 Task: Change the line spacing to 1.5 for the text.
Action: Mouse moved to (339, 473)
Screenshot: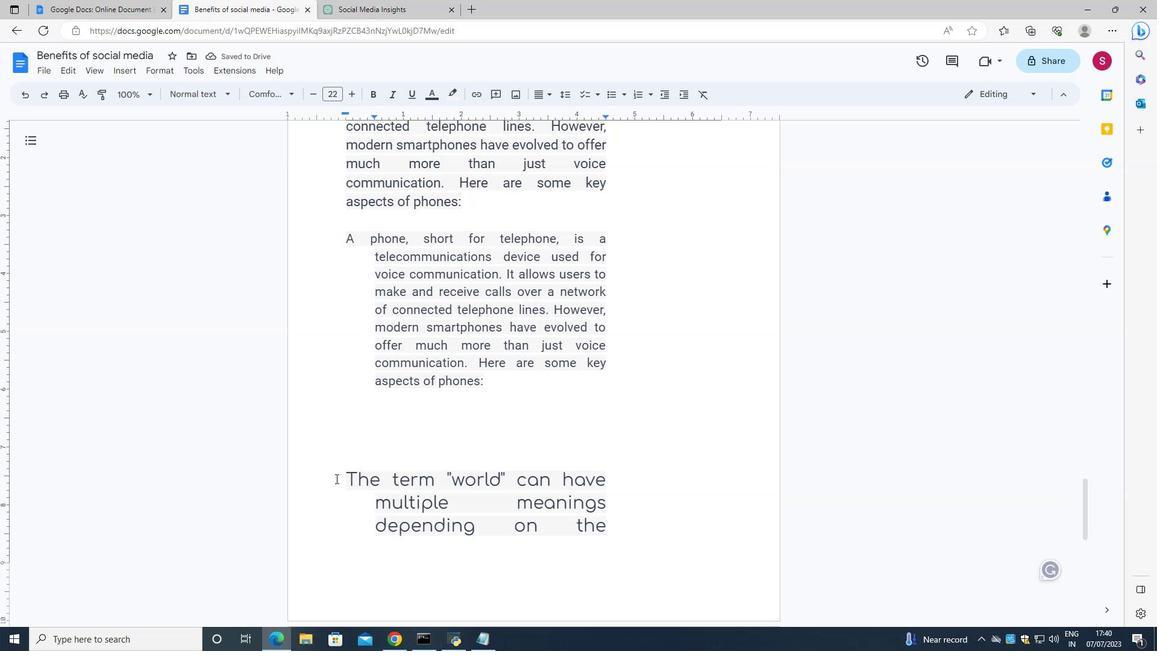 
Action: Mouse pressed left at (339, 473)
Screenshot: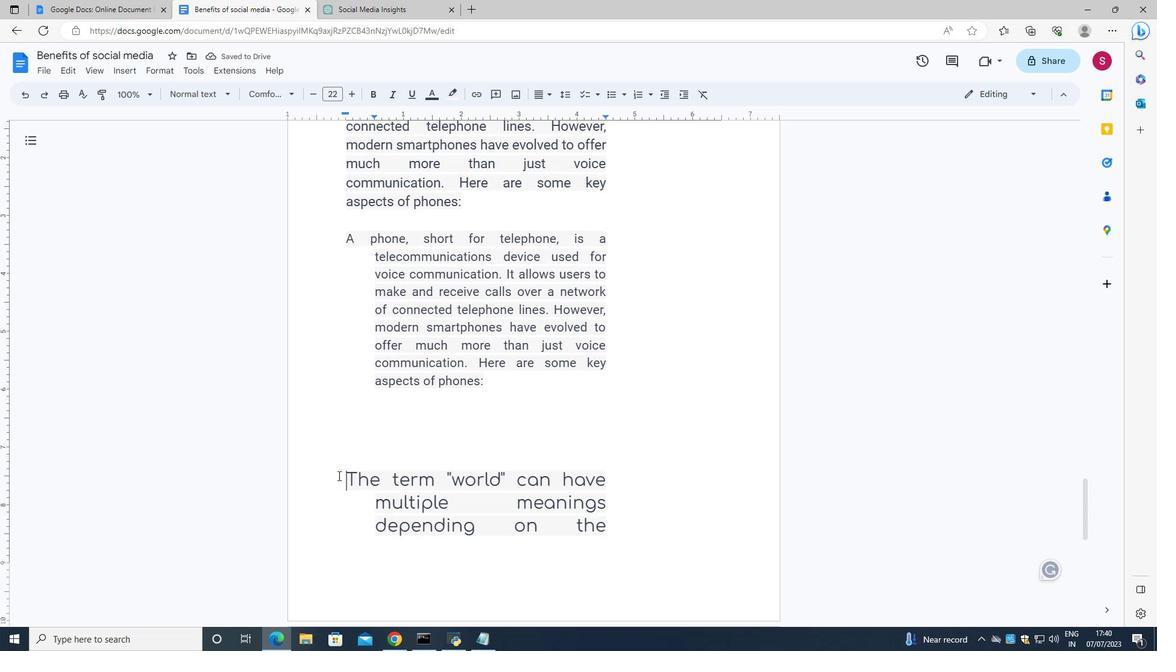 
Action: Mouse moved to (157, 74)
Screenshot: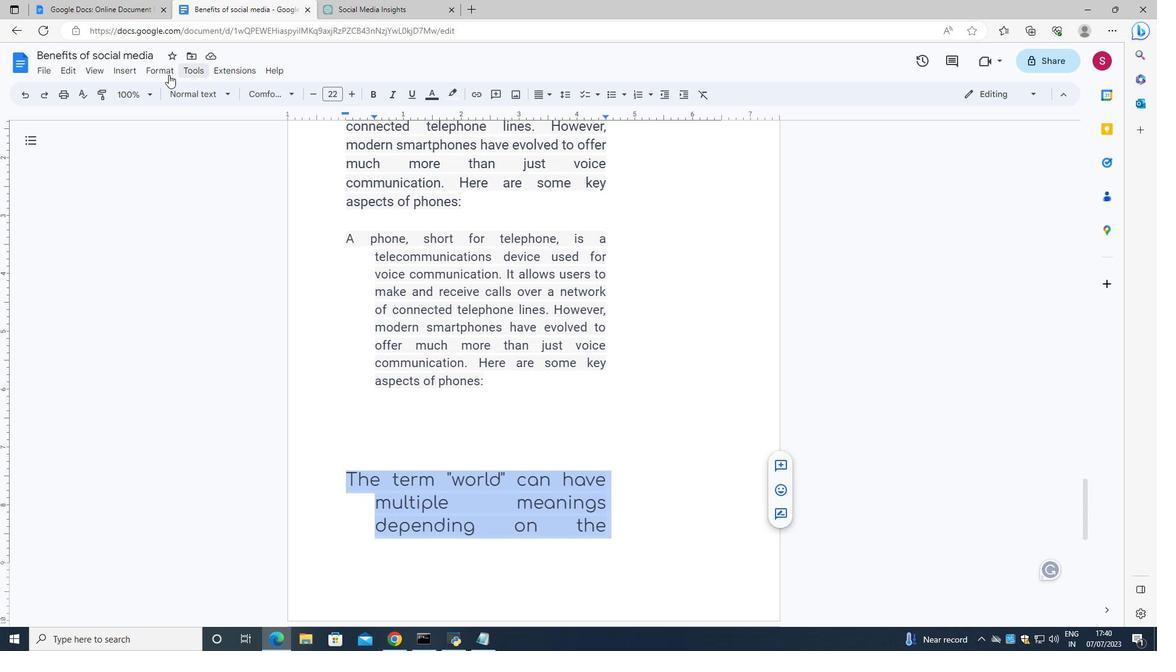 
Action: Mouse pressed left at (157, 74)
Screenshot: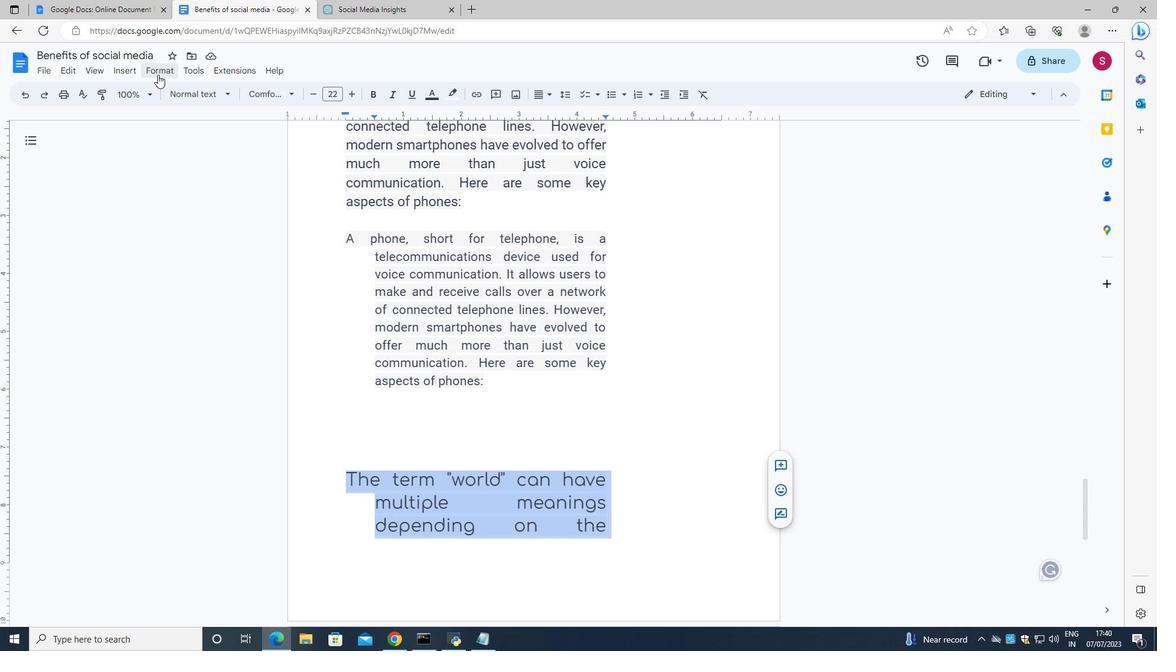 
Action: Mouse moved to (383, 189)
Screenshot: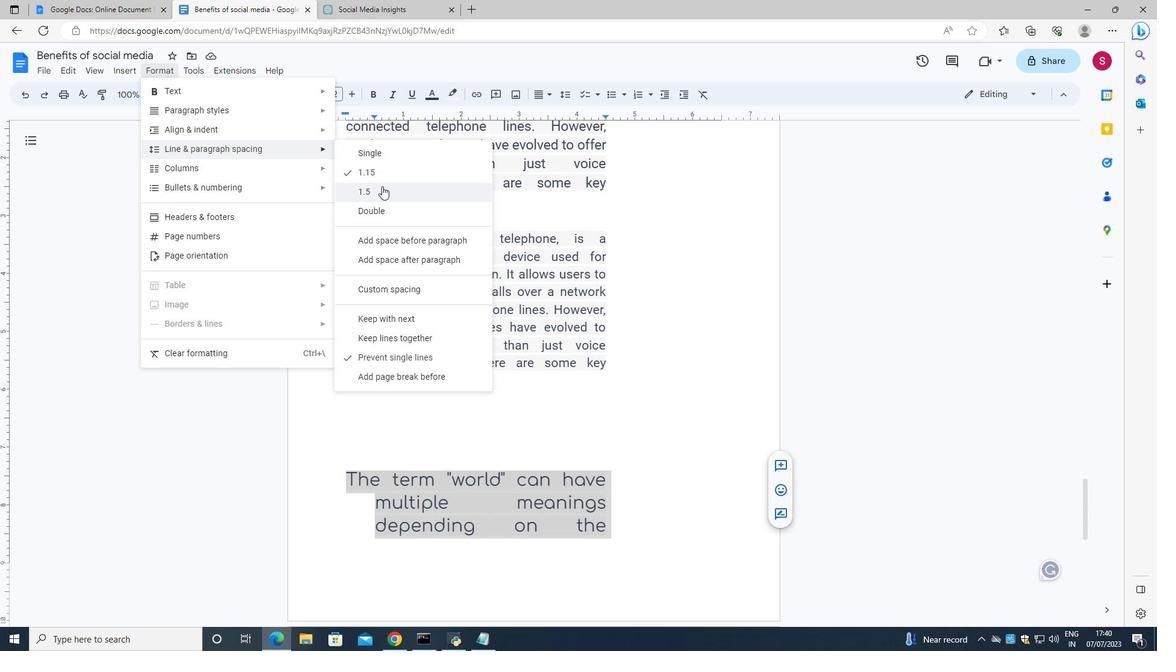 
Action: Mouse pressed left at (383, 189)
Screenshot: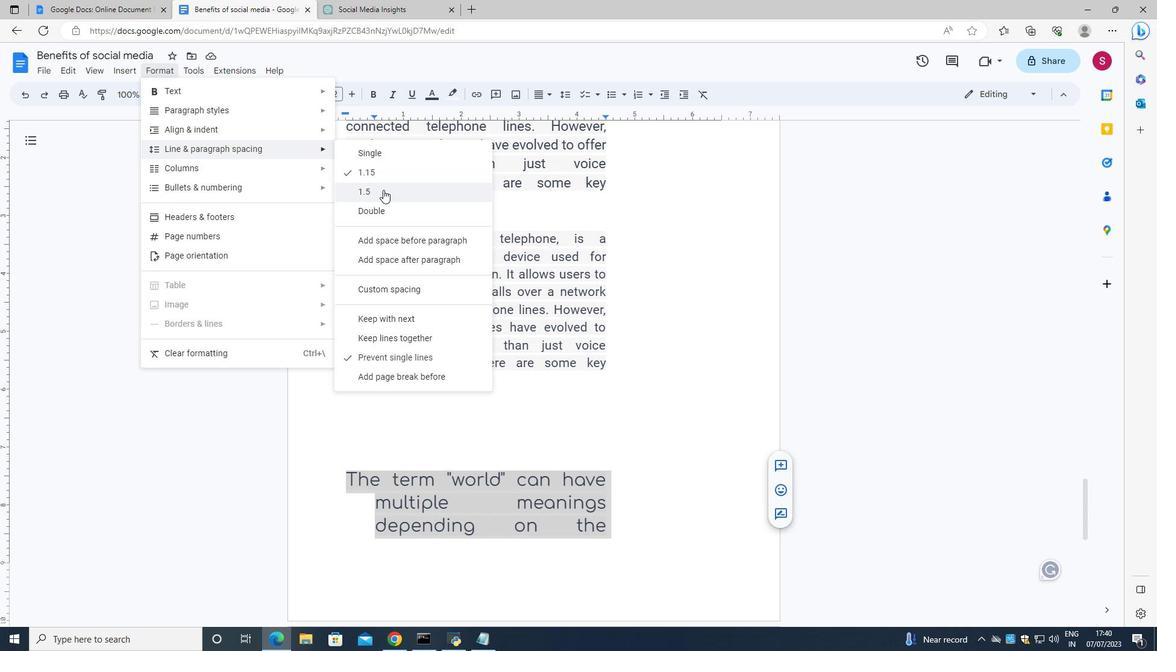 
Action: Mouse moved to (401, 303)
Screenshot: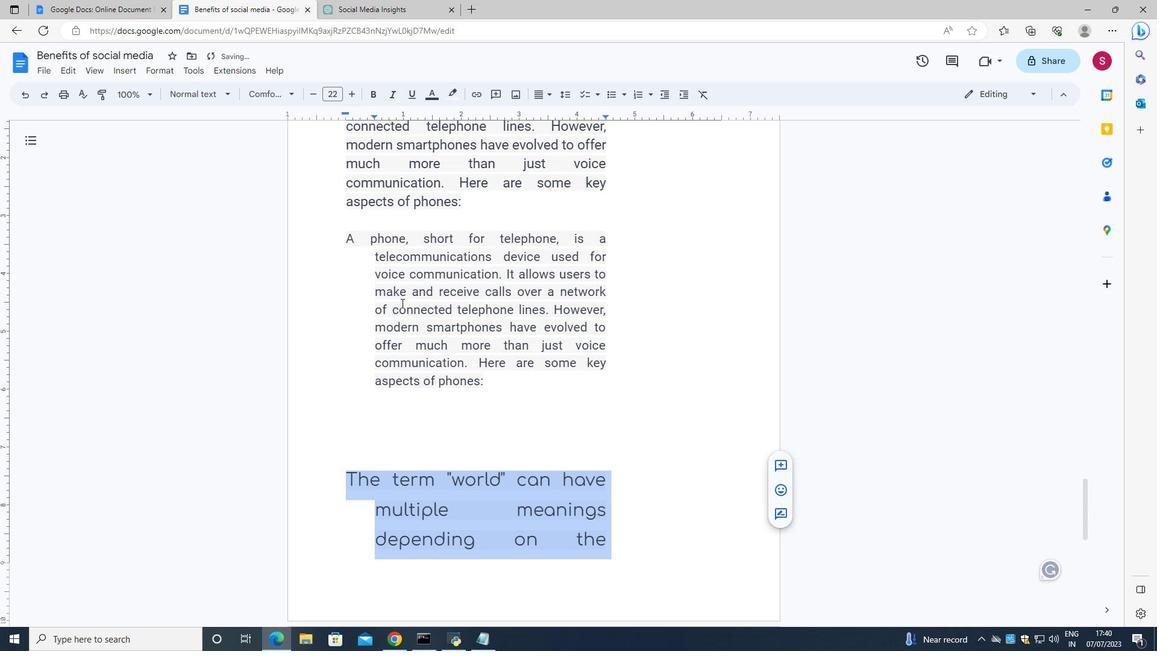 
